 Task: Create a rule from the Agile list, Priority changed -> Complete task in the project TransparentLine if Priority Cleared then Complete Task.
Action: Mouse moved to (59, 431)
Screenshot: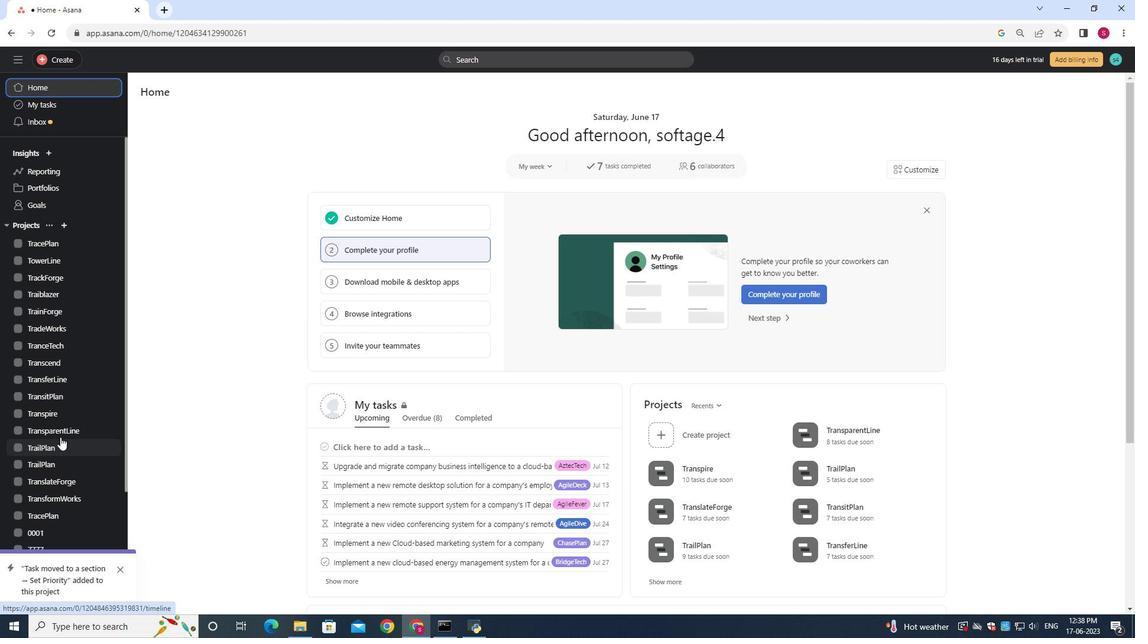 
Action: Mouse pressed left at (59, 431)
Screenshot: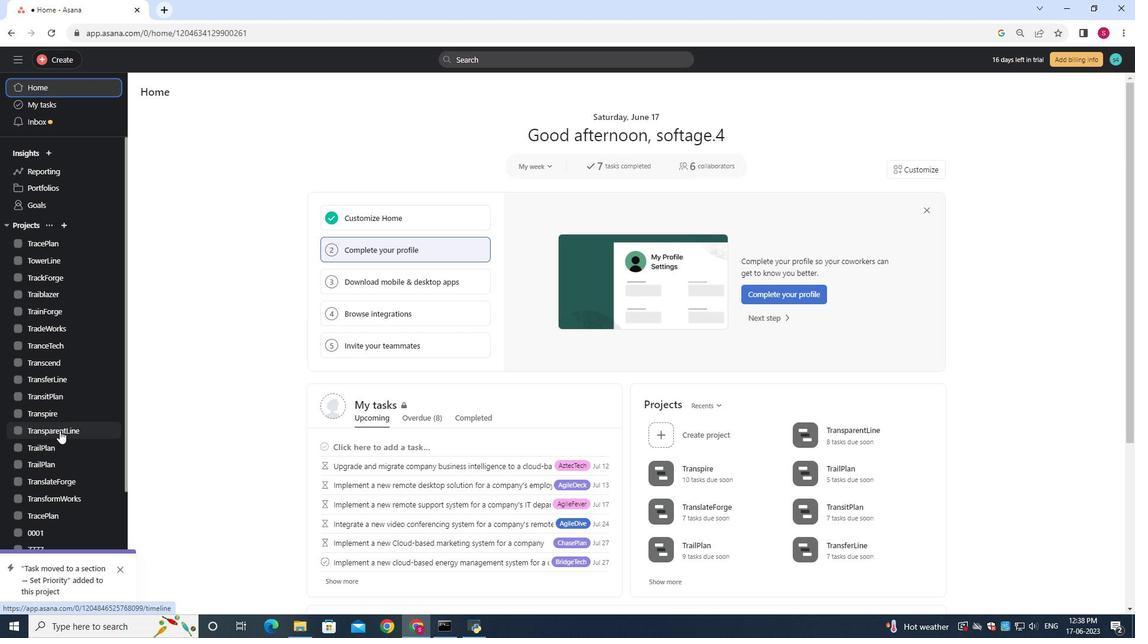 
Action: Mouse moved to (1087, 101)
Screenshot: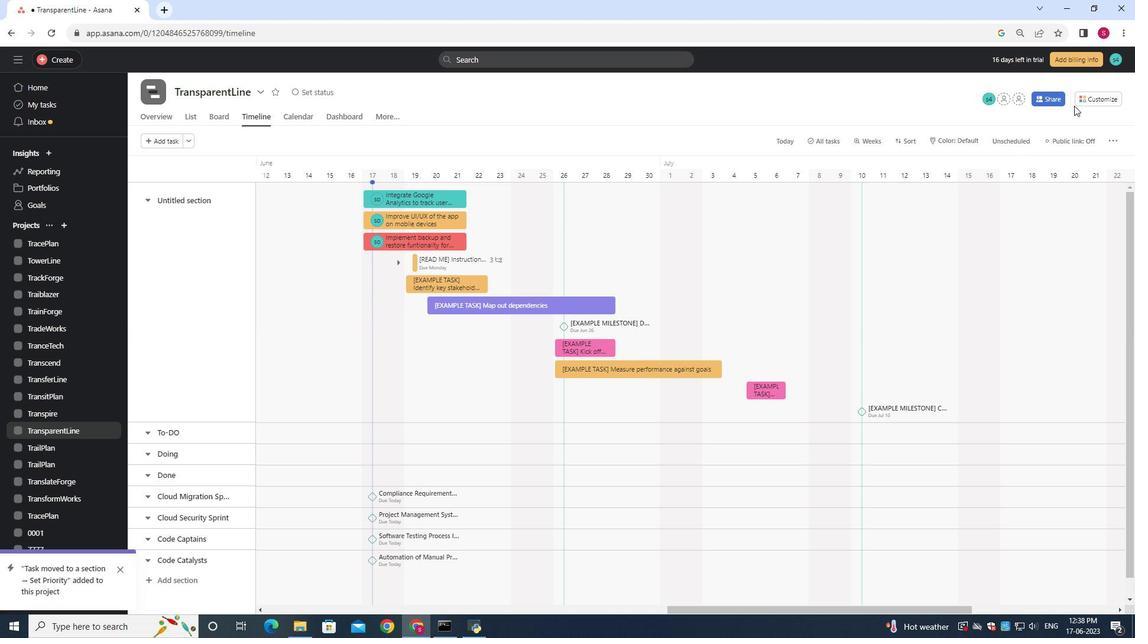 
Action: Mouse pressed left at (1087, 101)
Screenshot: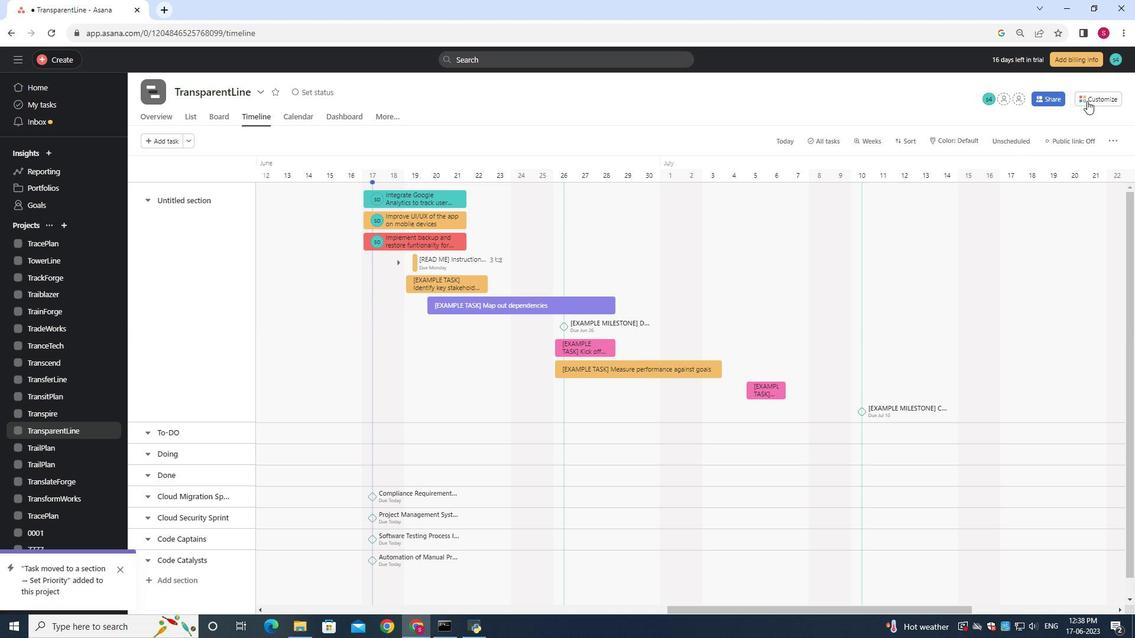 
Action: Mouse moved to (923, 252)
Screenshot: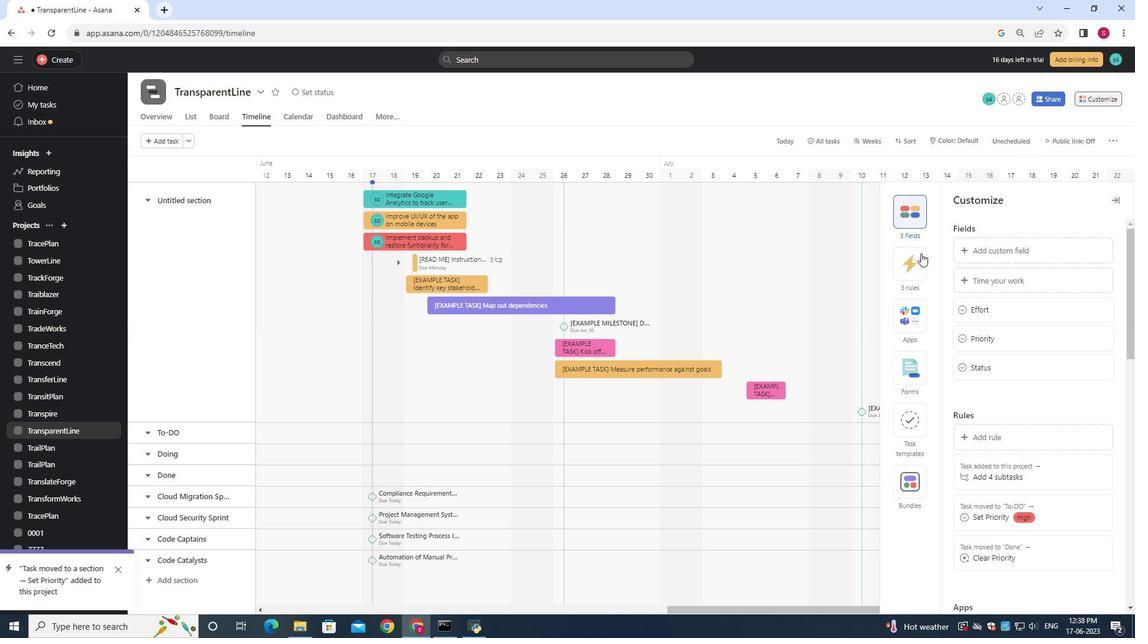 
Action: Mouse pressed left at (923, 252)
Screenshot: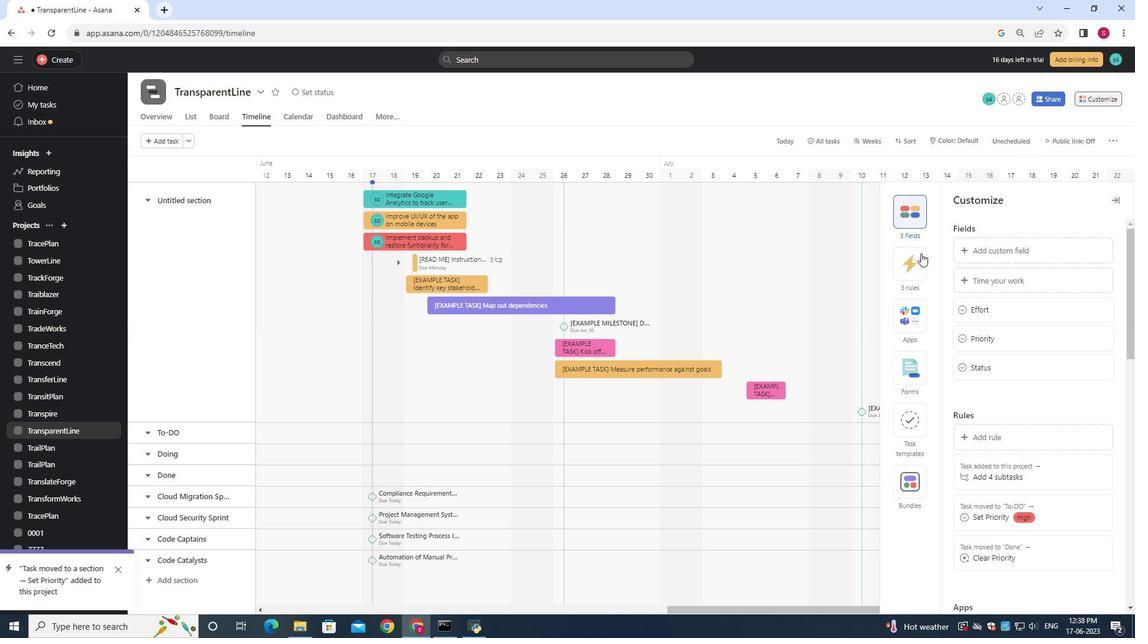 
Action: Mouse moved to (982, 254)
Screenshot: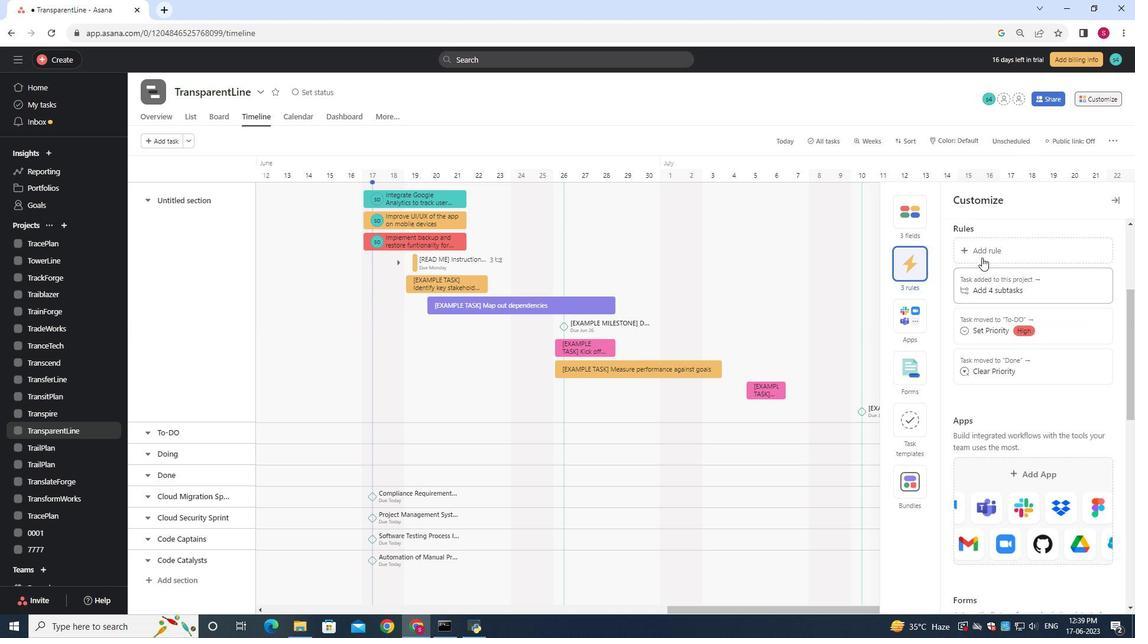
Action: Mouse pressed left at (982, 254)
Screenshot: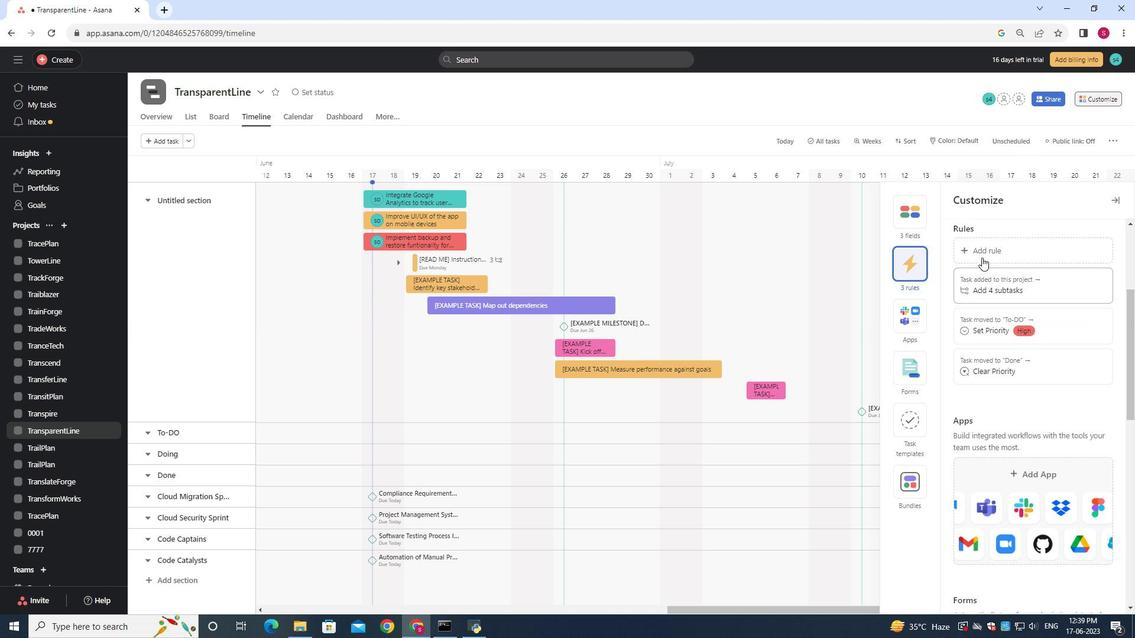 
Action: Mouse moved to (282, 173)
Screenshot: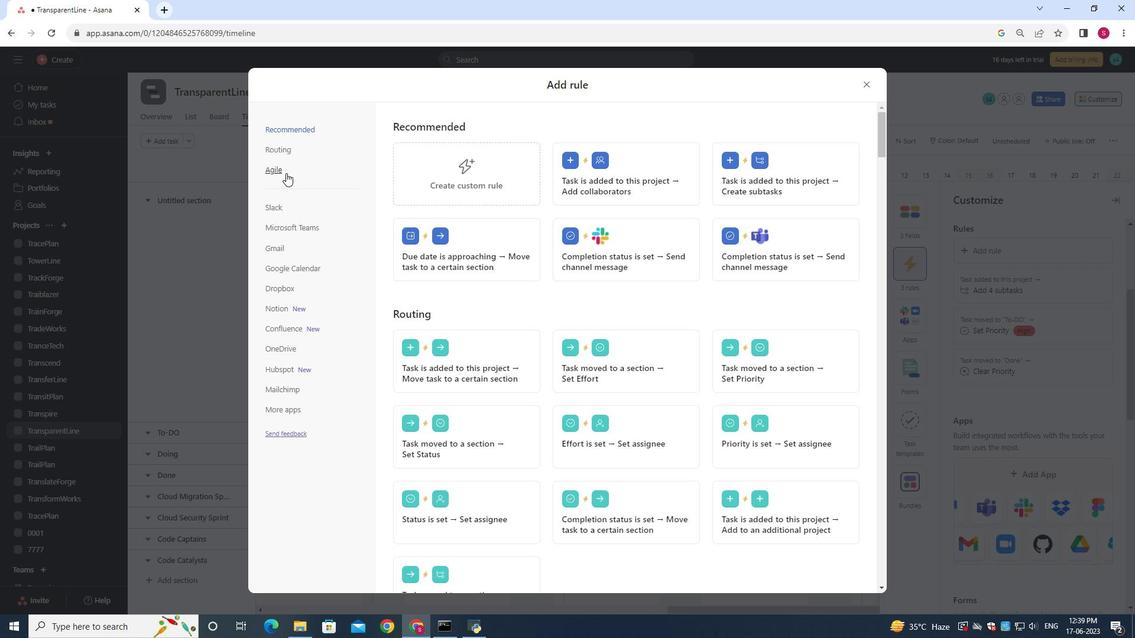 
Action: Mouse pressed left at (282, 173)
Screenshot: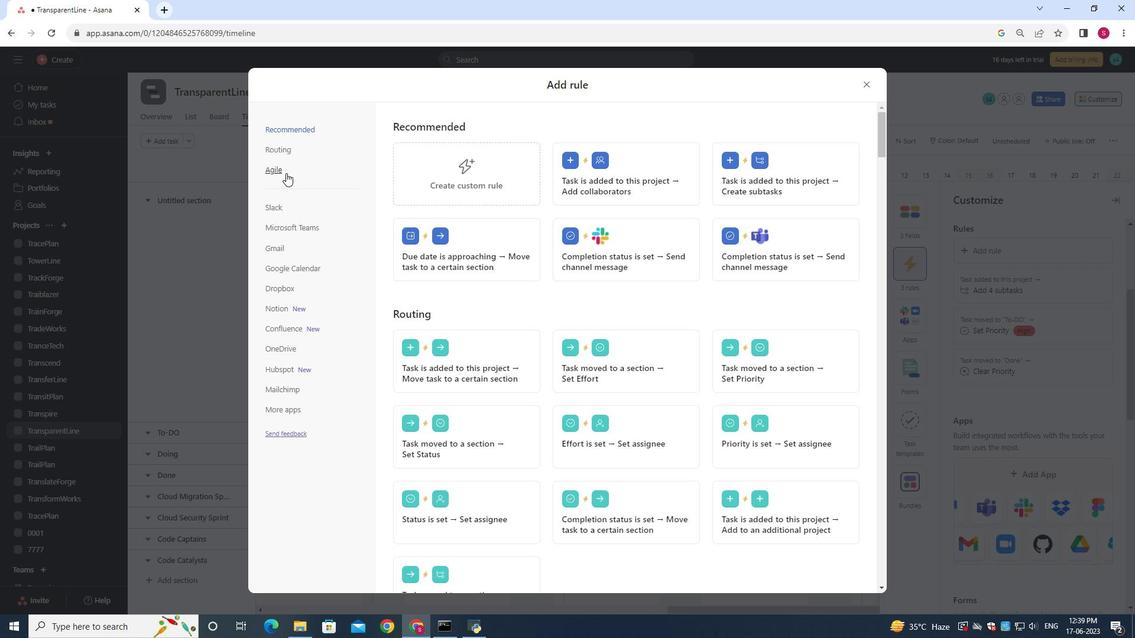 
Action: Mouse moved to (738, 173)
Screenshot: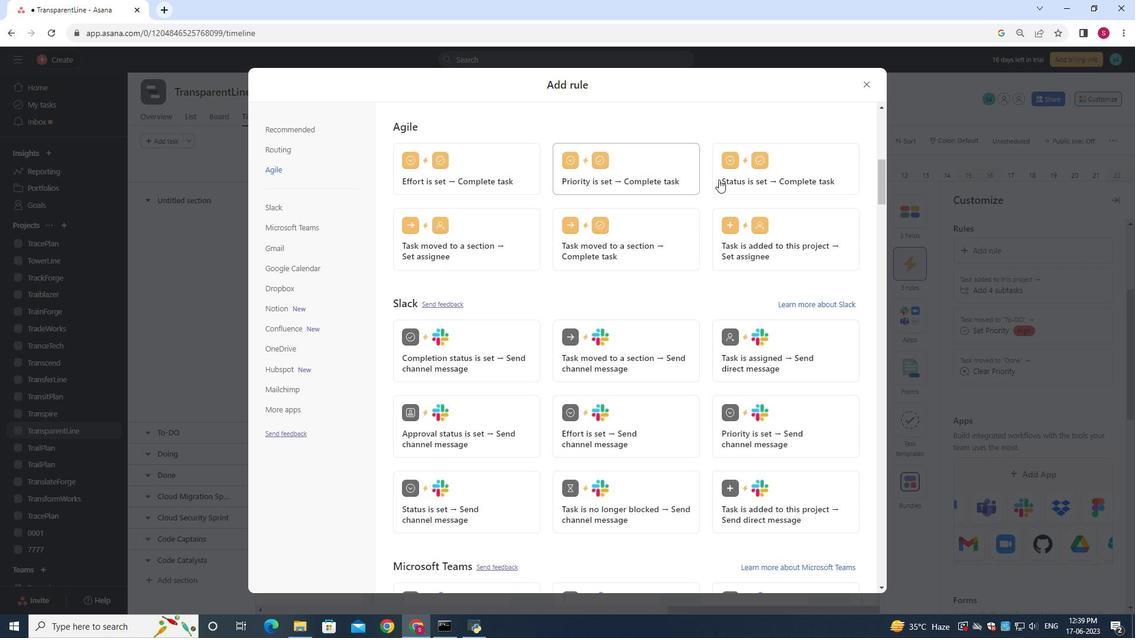 
Action: Mouse pressed left at (738, 173)
Screenshot: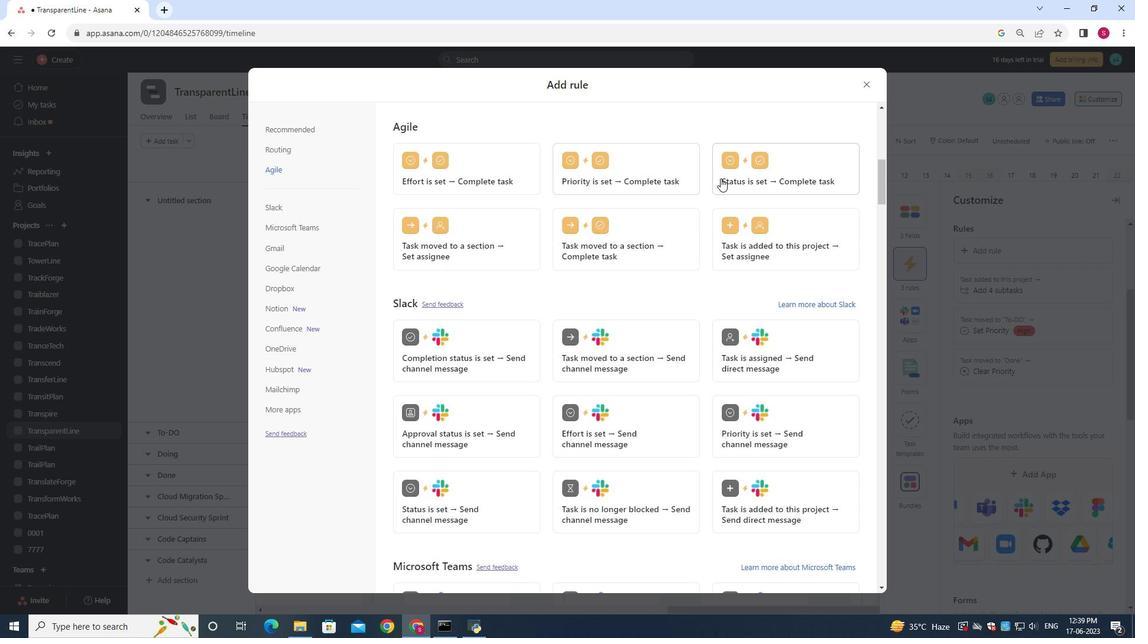 
Action: Mouse moved to (482, 388)
Screenshot: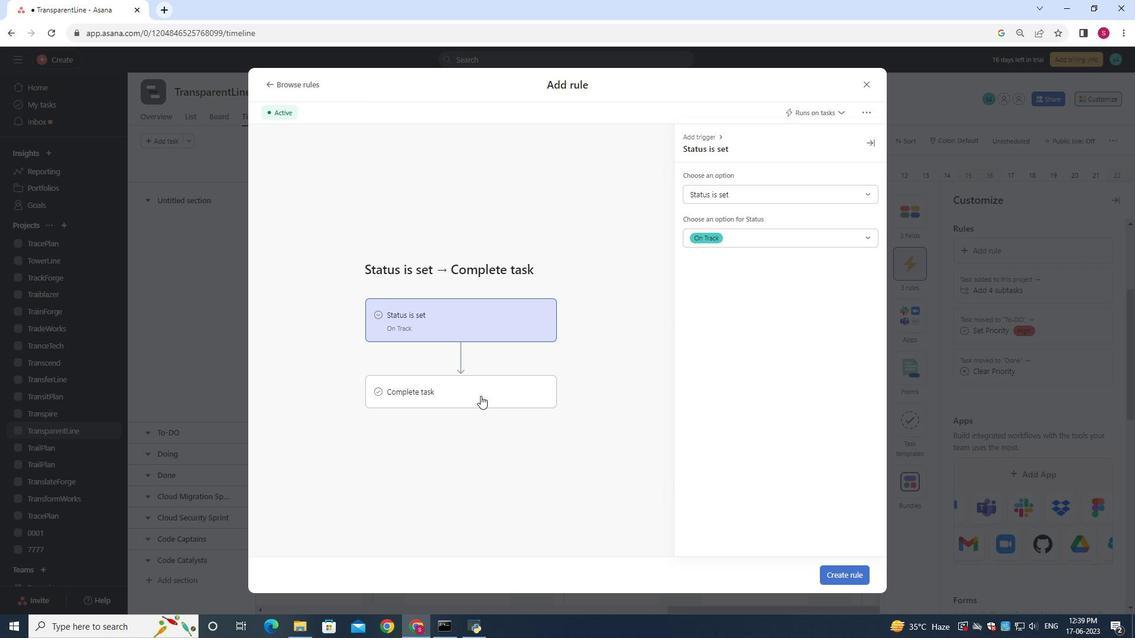 
Action: Mouse pressed left at (482, 388)
Screenshot: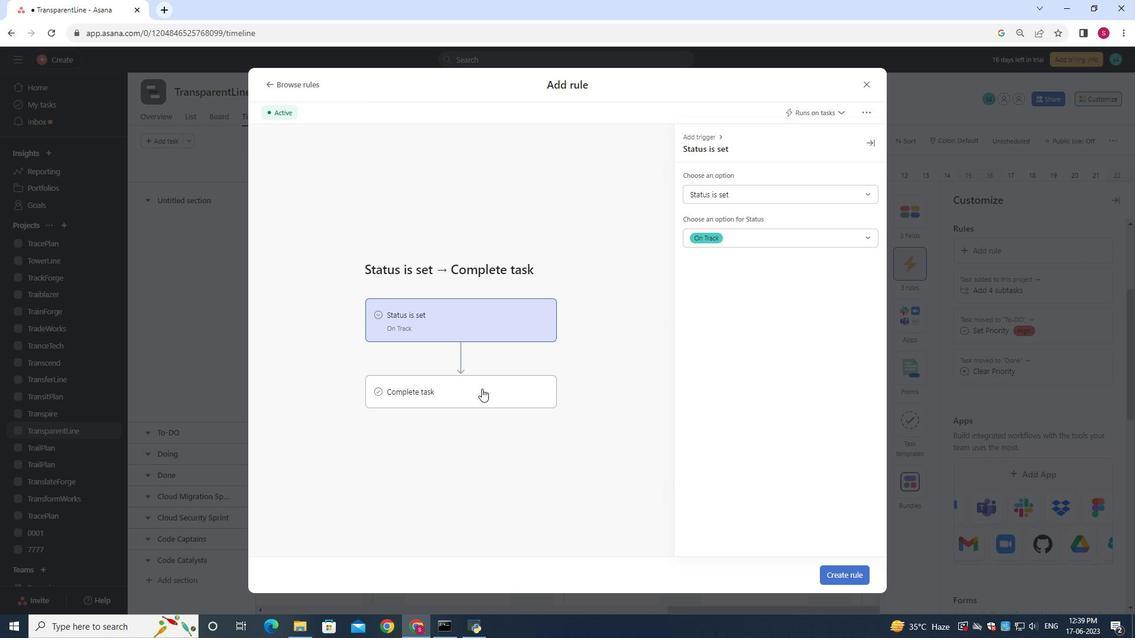 
Action: Mouse moved to (480, 334)
Screenshot: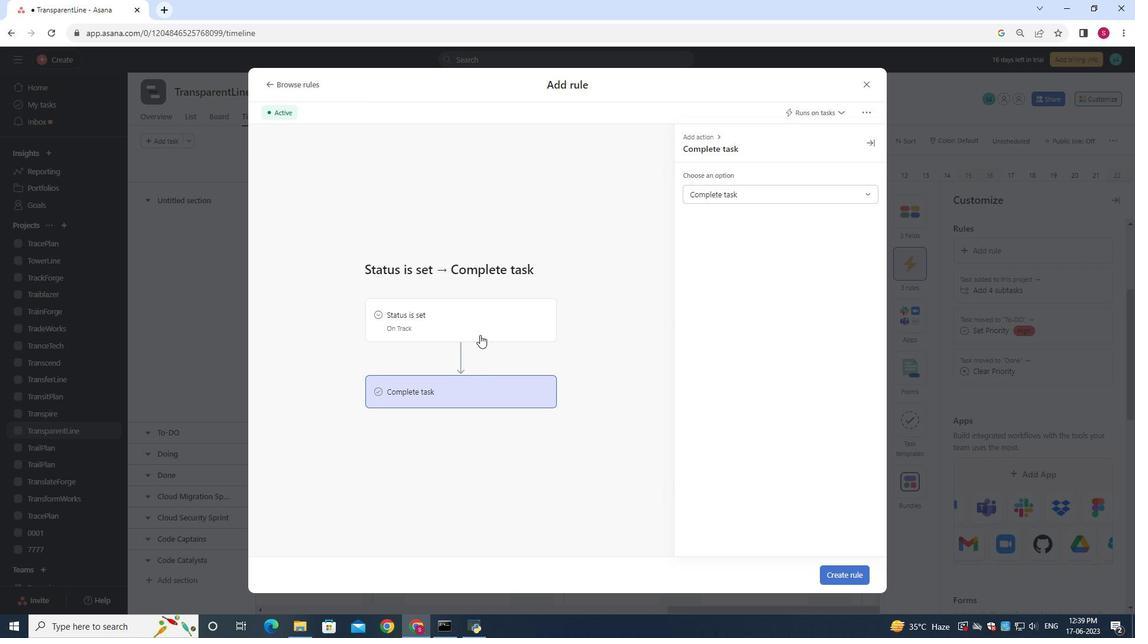 
Action: Mouse pressed left at (480, 334)
Screenshot: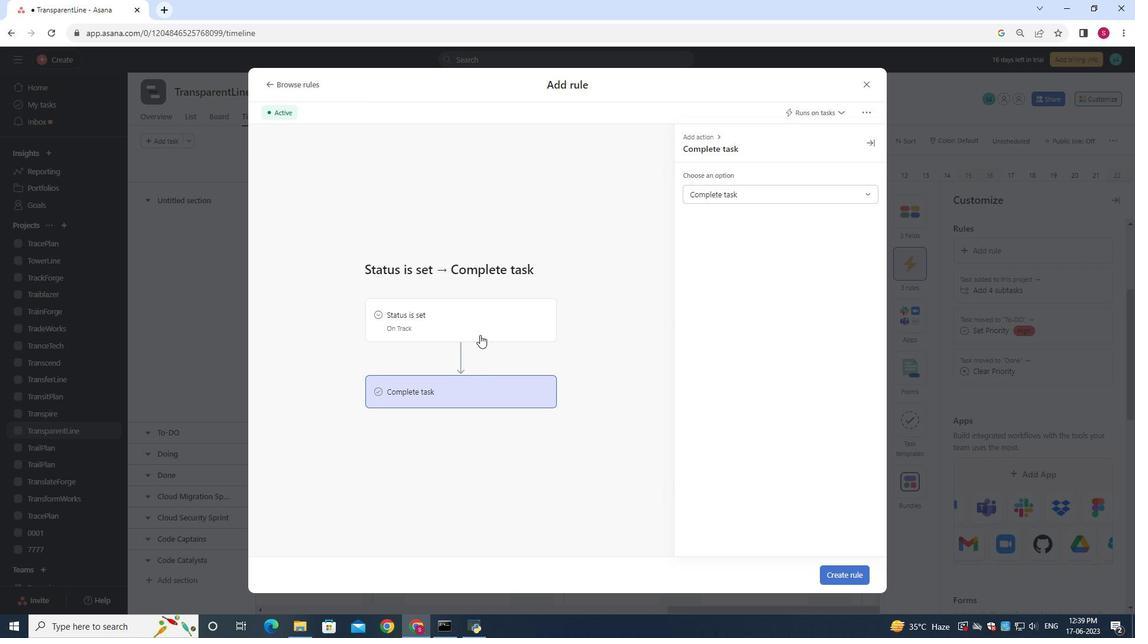 
Action: Mouse moved to (727, 192)
Screenshot: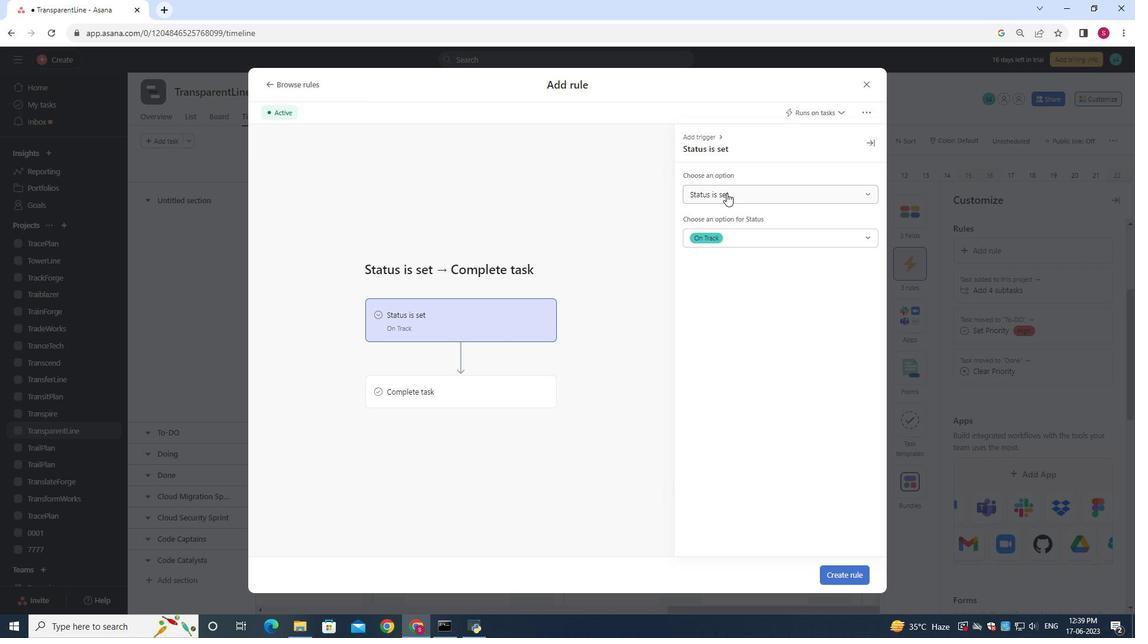 
Action: Mouse pressed left at (727, 192)
Screenshot: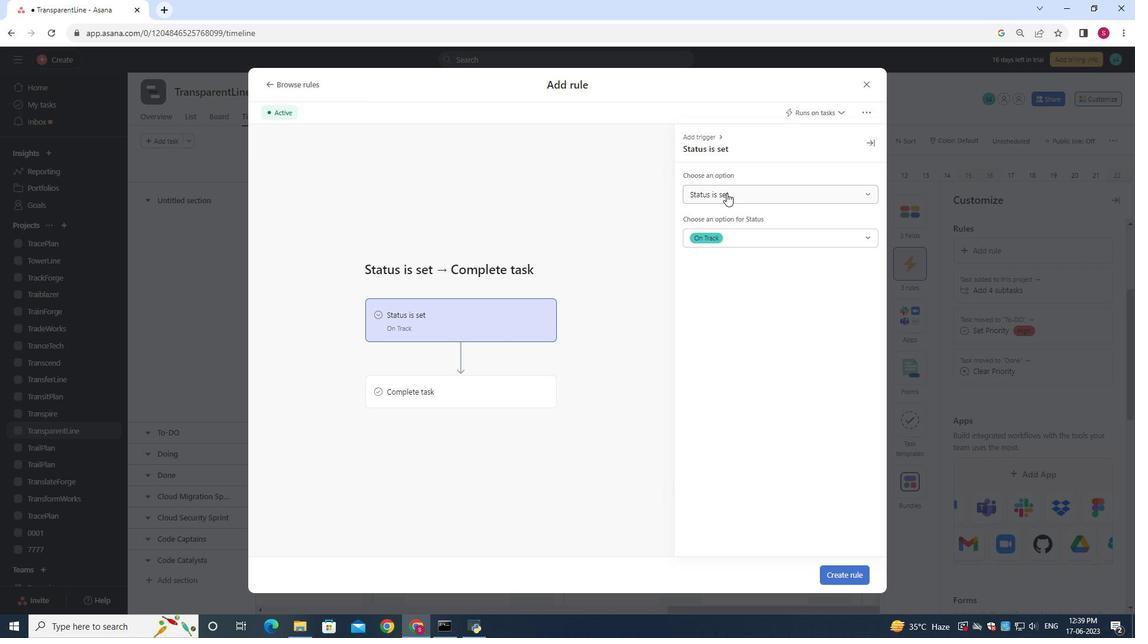 
Action: Mouse moved to (726, 228)
Screenshot: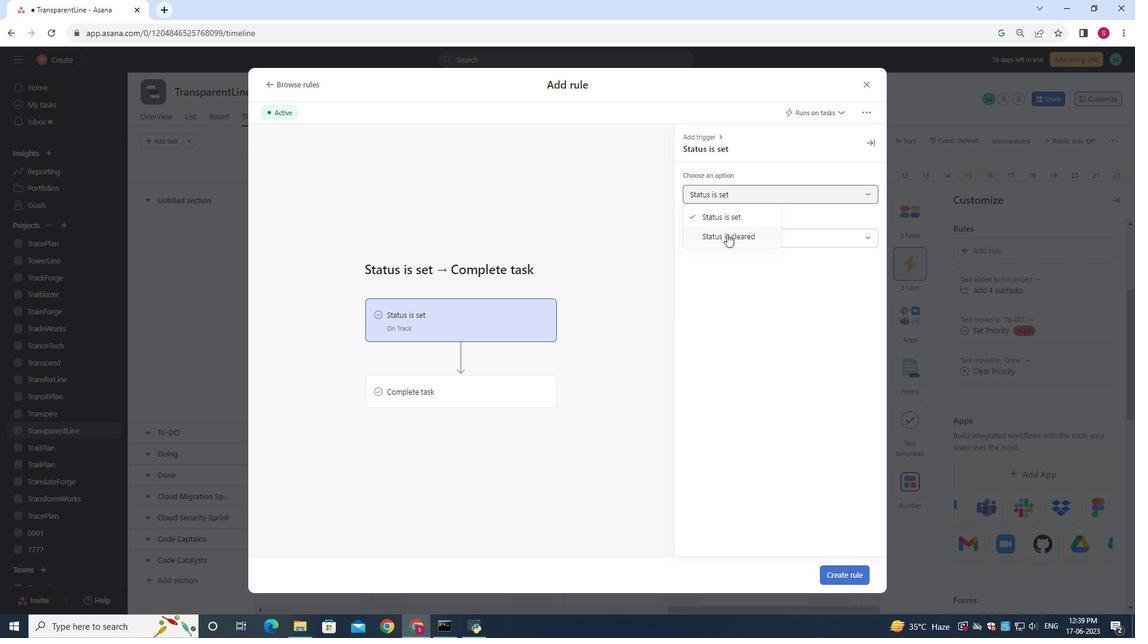 
Action: Mouse pressed left at (726, 228)
Screenshot: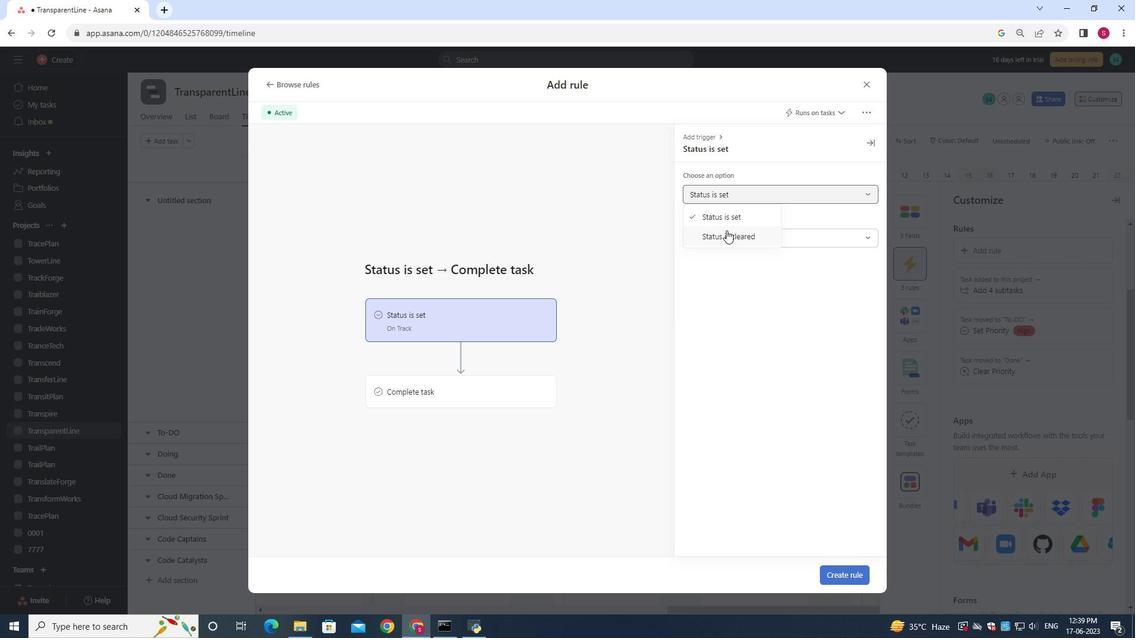 
Action: Mouse moved to (459, 390)
Screenshot: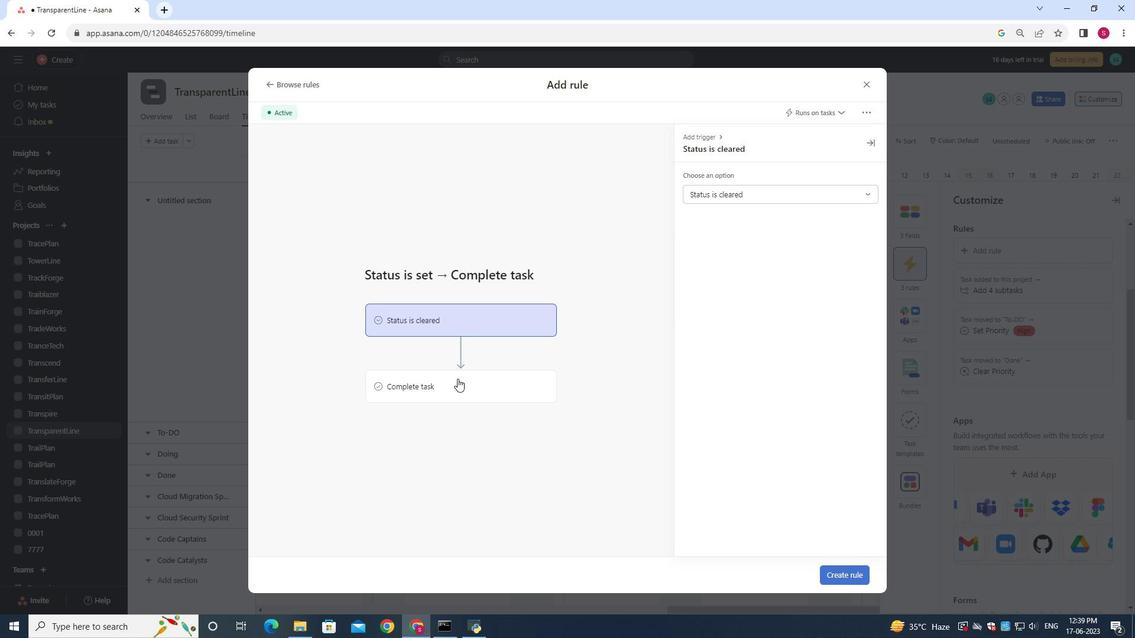 
Action: Mouse pressed left at (459, 390)
Screenshot: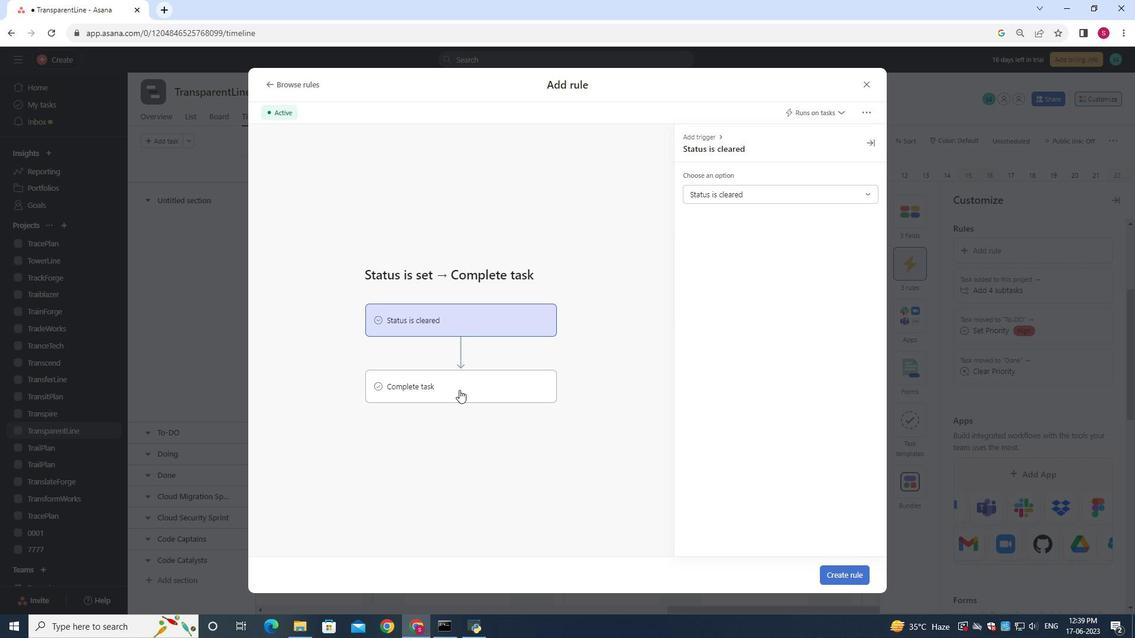 
Action: Mouse moved to (750, 192)
Screenshot: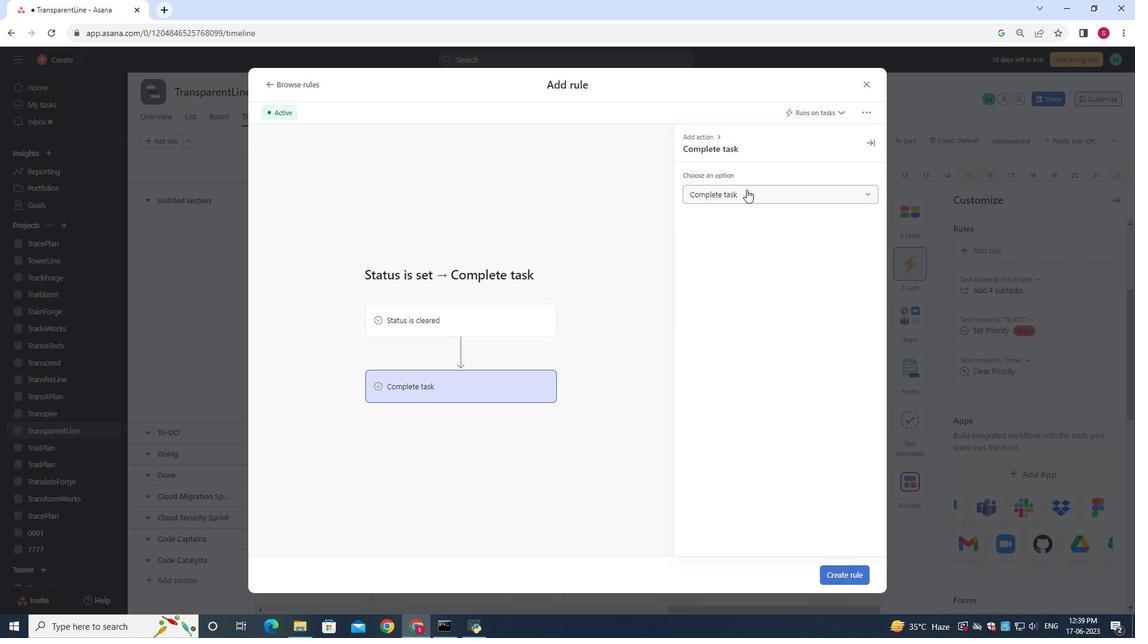 
Action: Mouse pressed left at (750, 192)
Screenshot: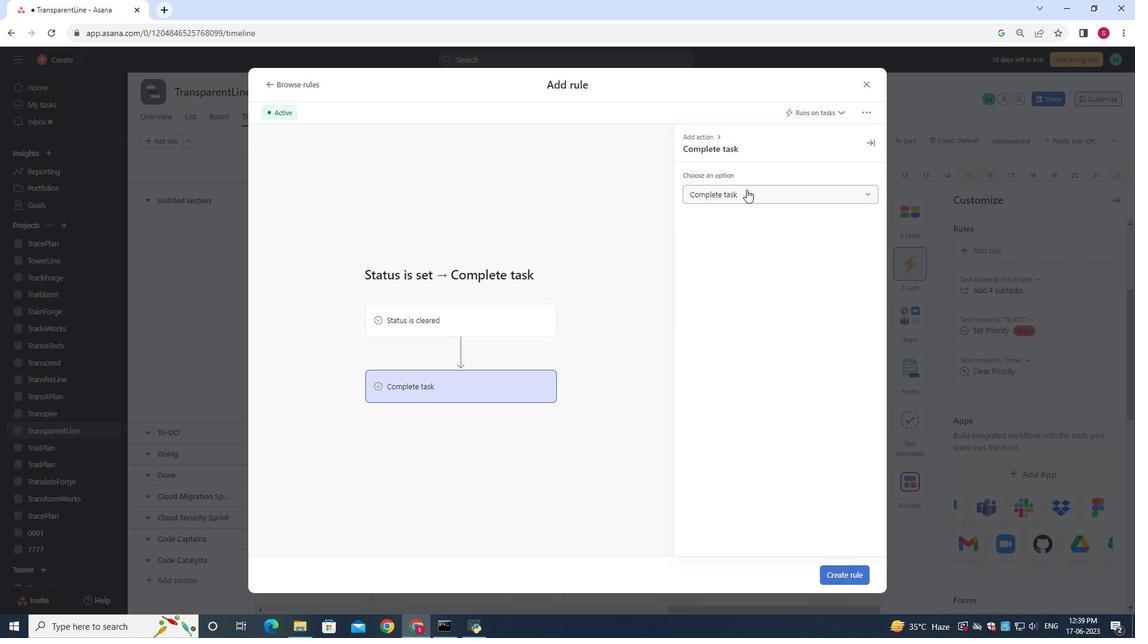 
Action: Mouse moved to (739, 220)
Screenshot: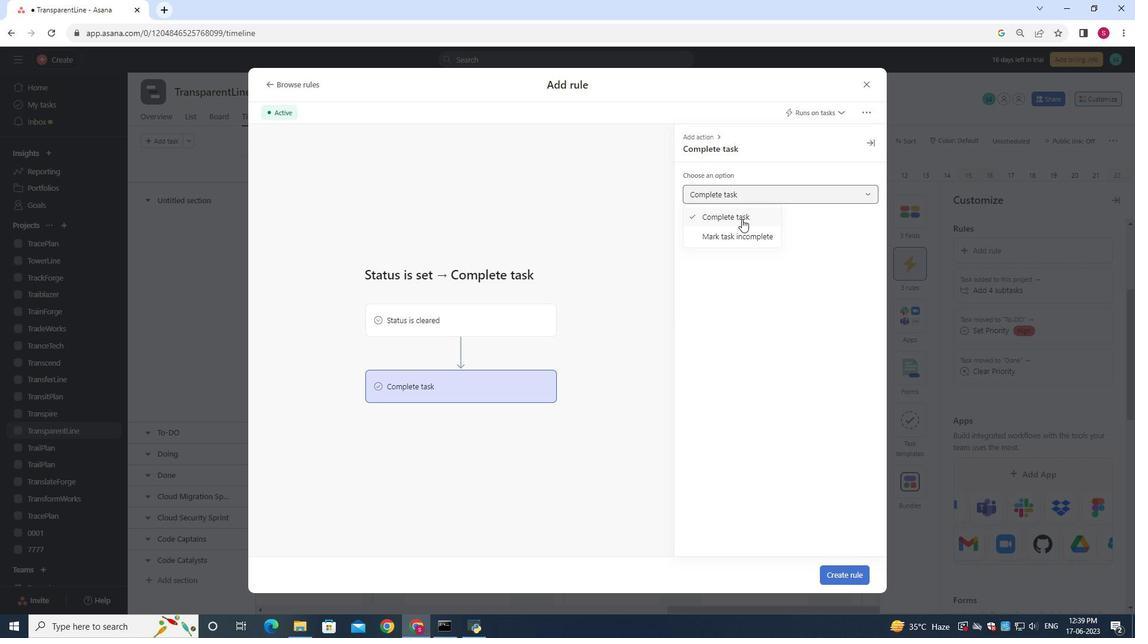 
Action: Mouse pressed left at (739, 220)
Screenshot: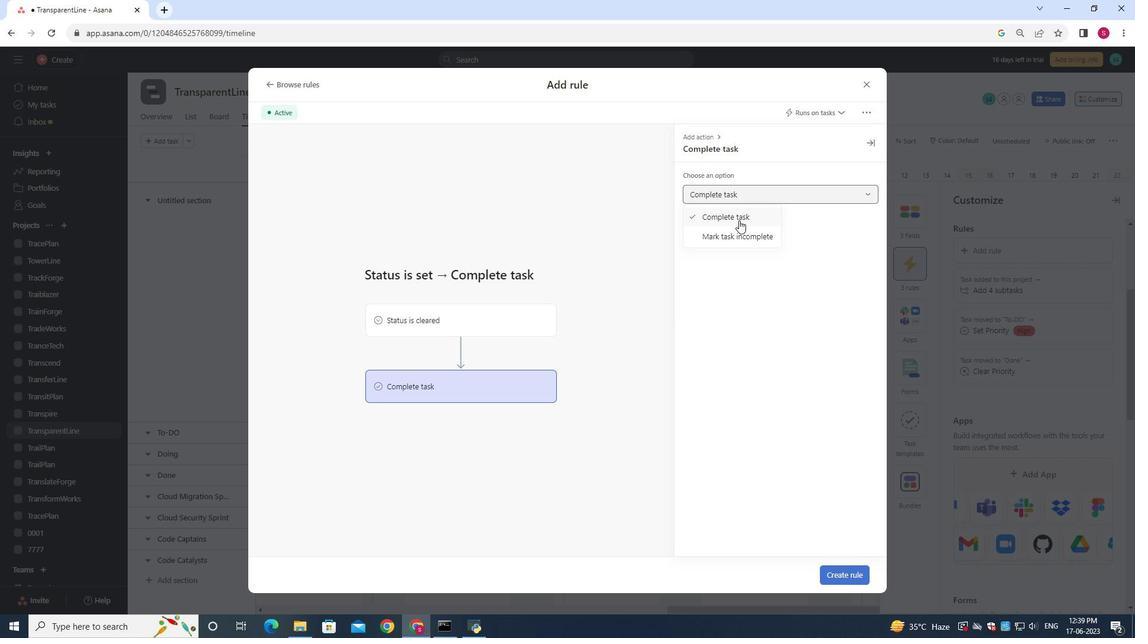 
Action: Mouse moved to (851, 577)
Screenshot: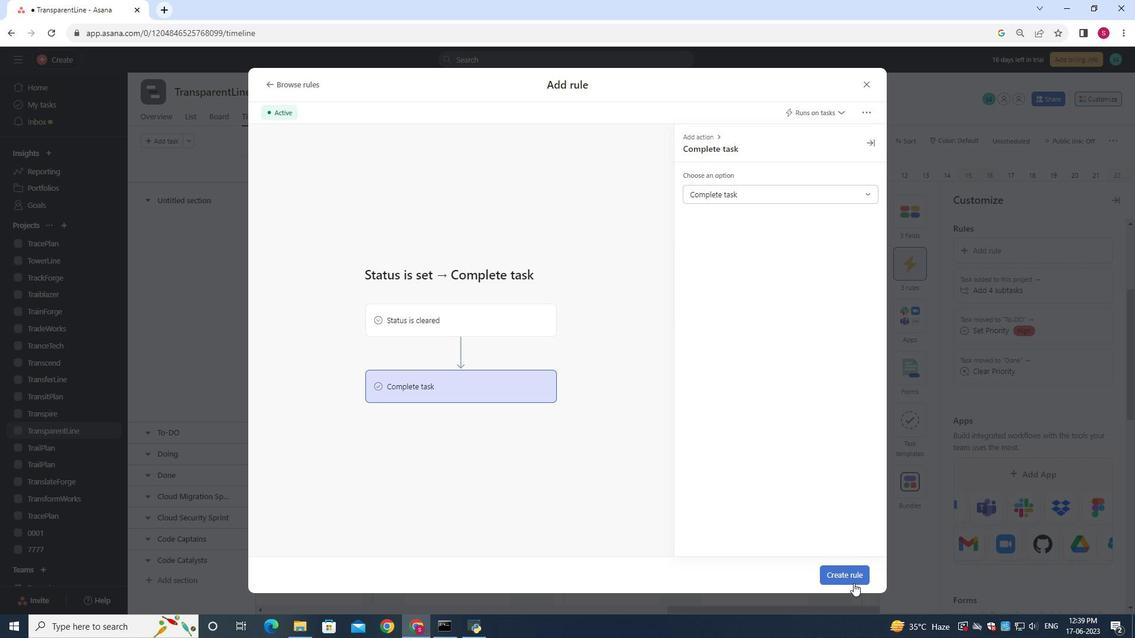 
Action: Mouse pressed left at (851, 577)
Screenshot: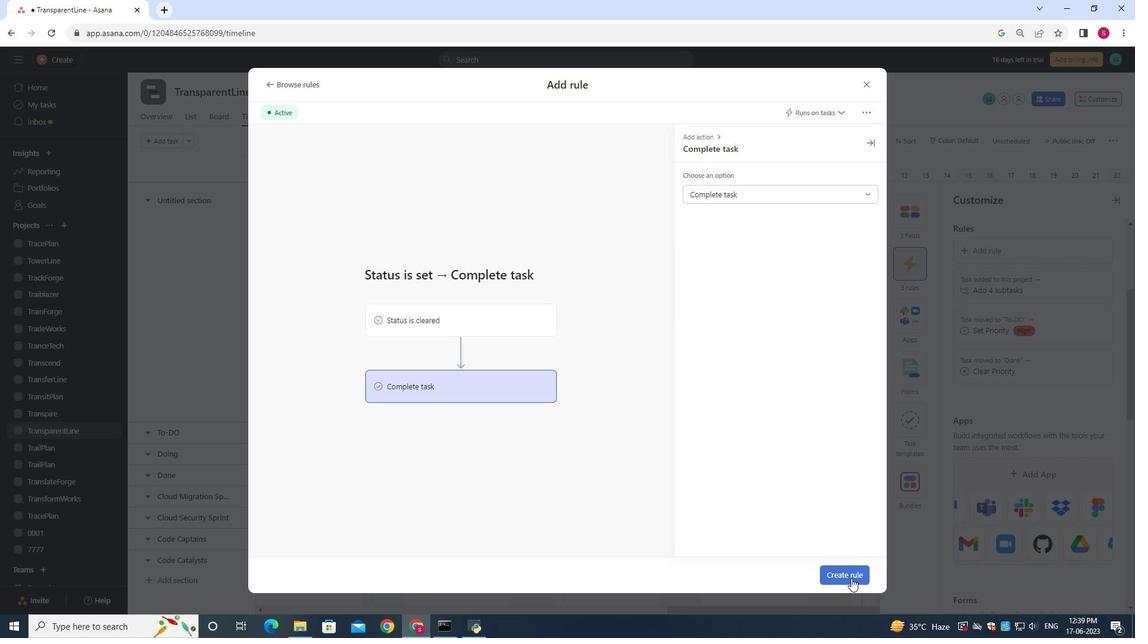 
Action: Mouse moved to (820, 542)
Screenshot: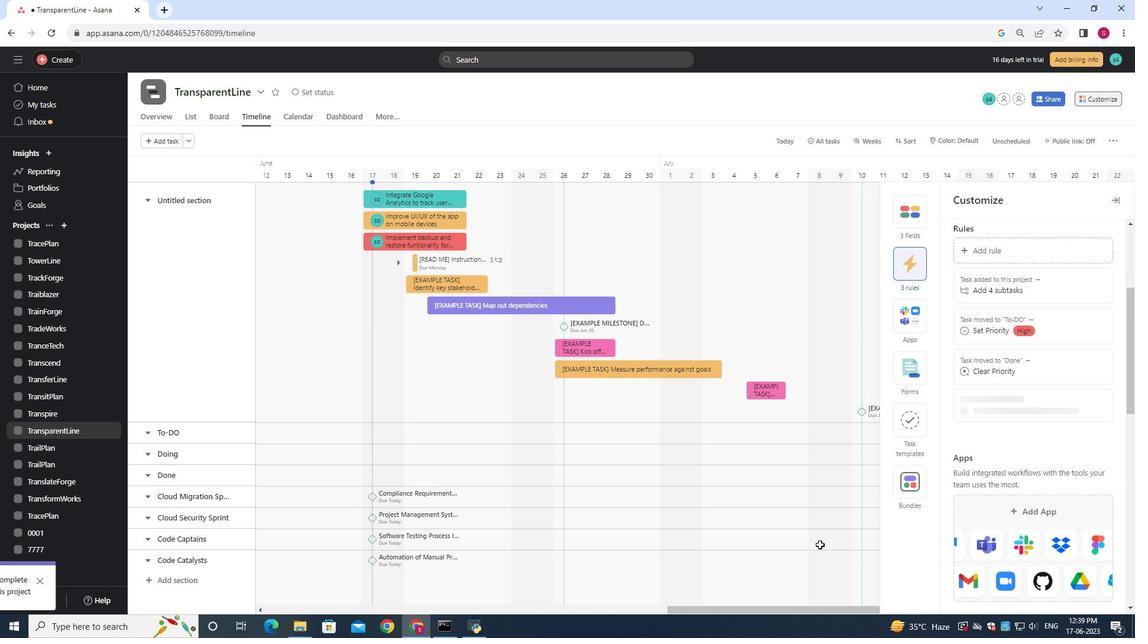 
